 Task: In message reminders turn off push notifications.
Action: Mouse moved to (596, 55)
Screenshot: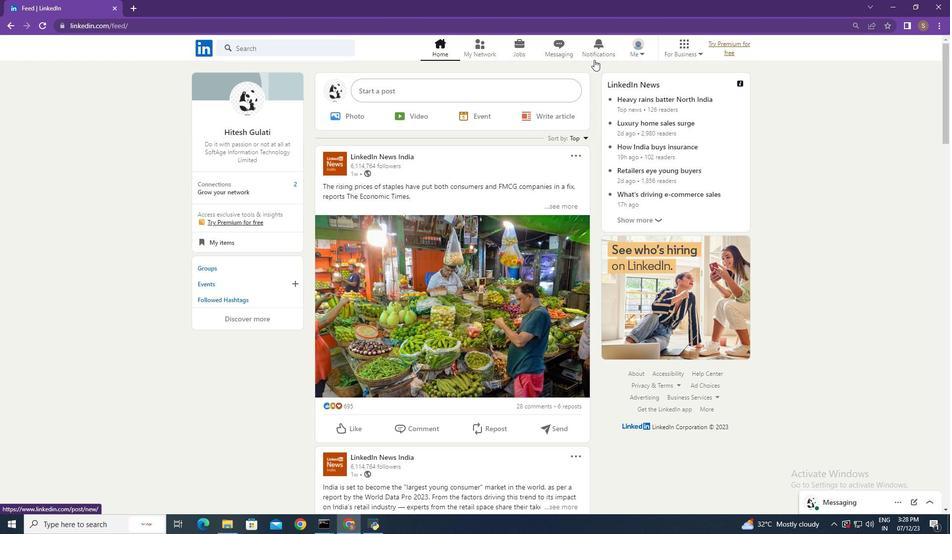 
Action: Mouse pressed left at (596, 55)
Screenshot: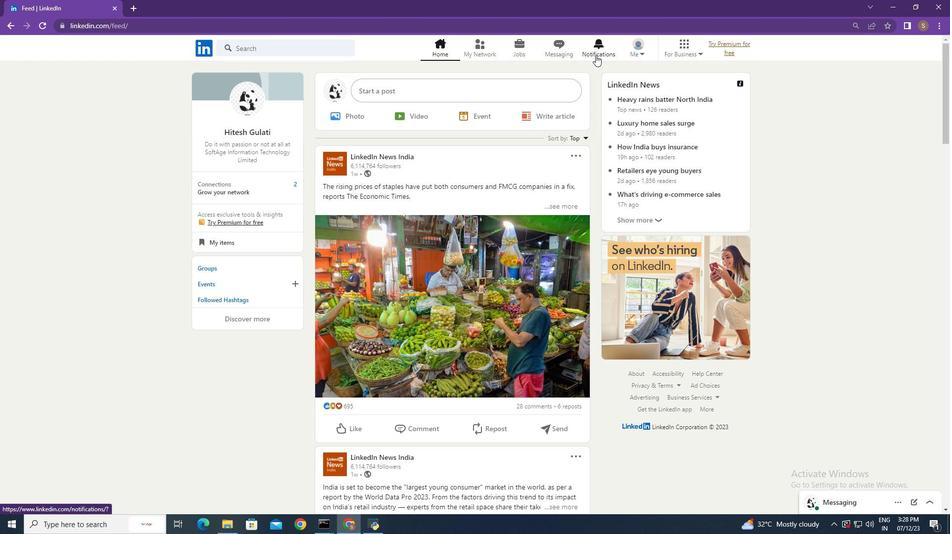 
Action: Mouse moved to (229, 114)
Screenshot: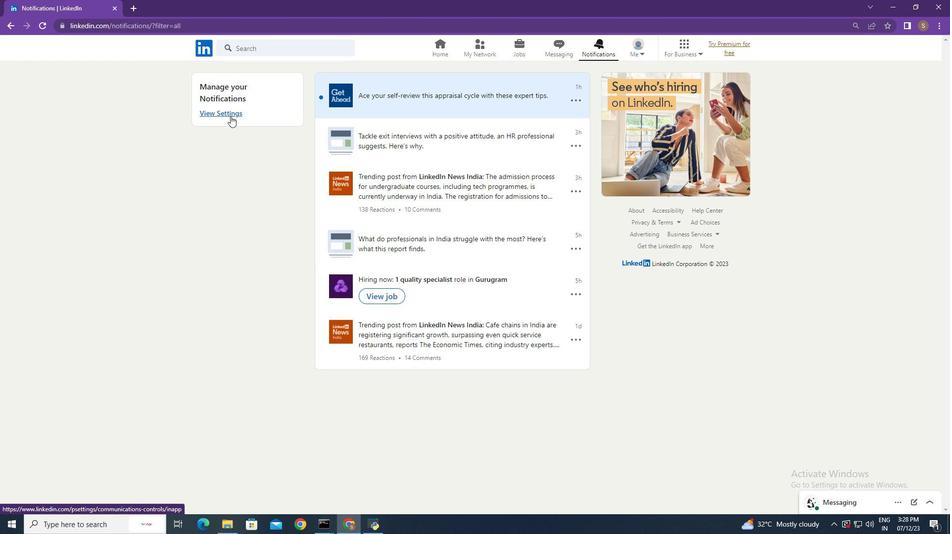 
Action: Mouse pressed left at (229, 114)
Screenshot: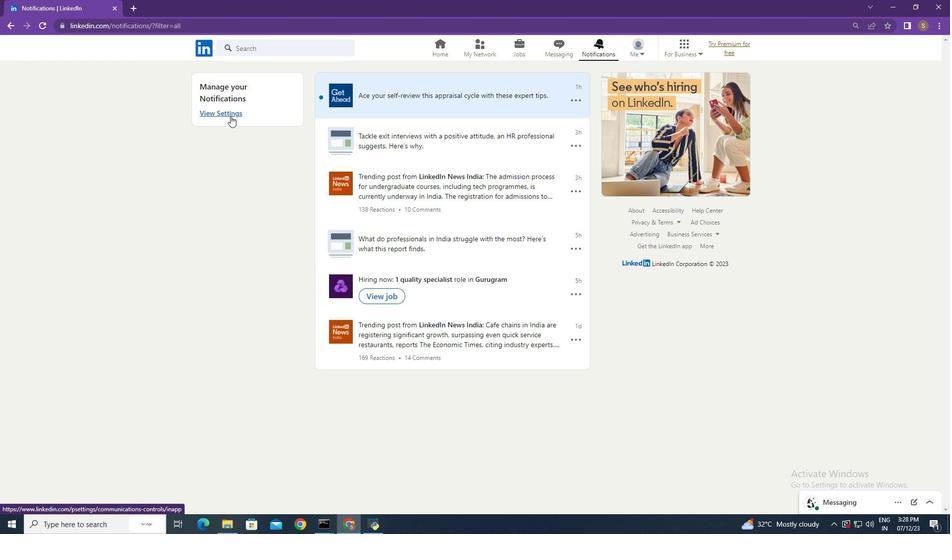 
Action: Mouse moved to (513, 255)
Screenshot: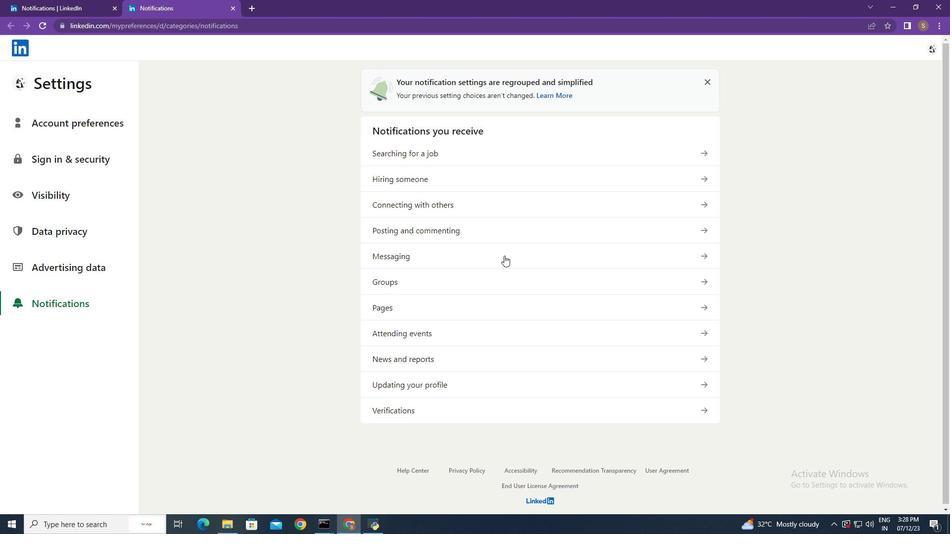 
Action: Mouse pressed left at (513, 255)
Screenshot: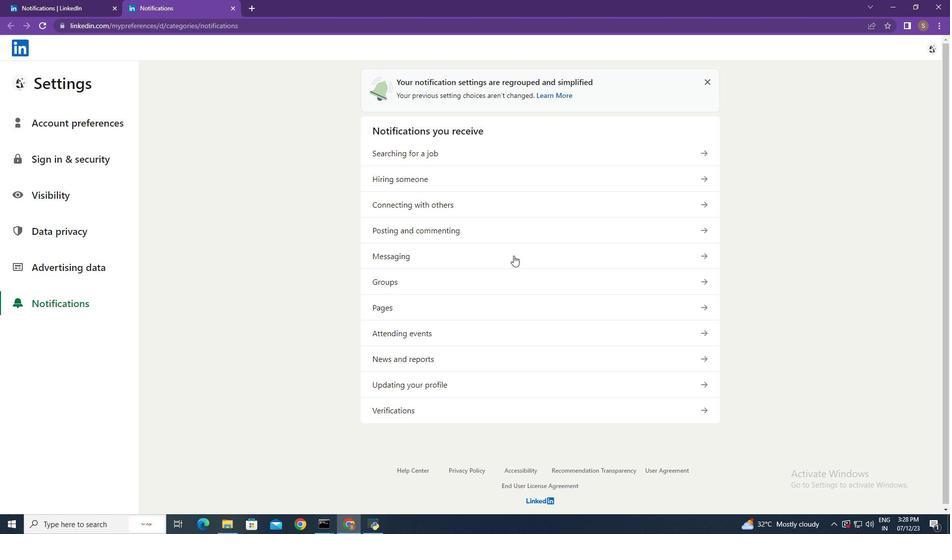 
Action: Mouse moved to (625, 180)
Screenshot: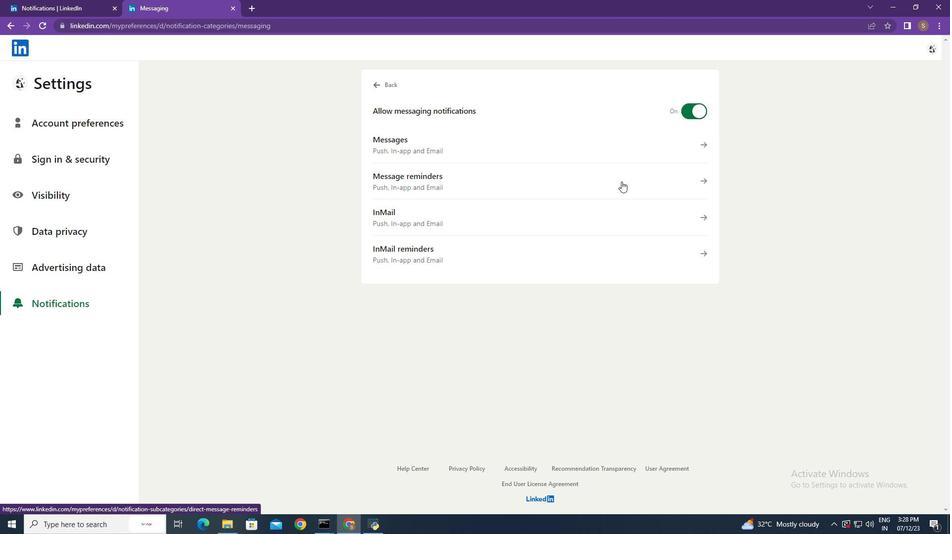 
Action: Mouse pressed left at (625, 180)
Screenshot: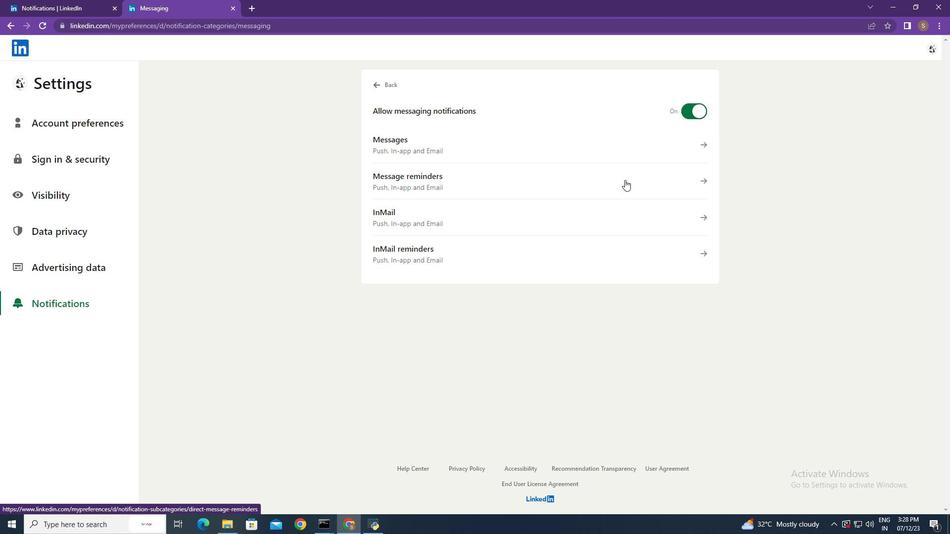 
Action: Mouse moved to (694, 209)
Screenshot: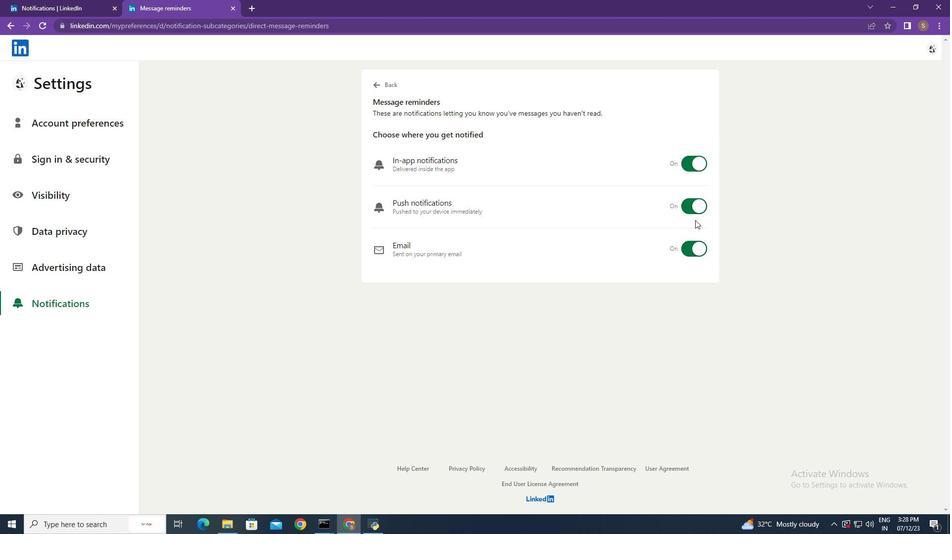 
Action: Mouse pressed left at (694, 209)
Screenshot: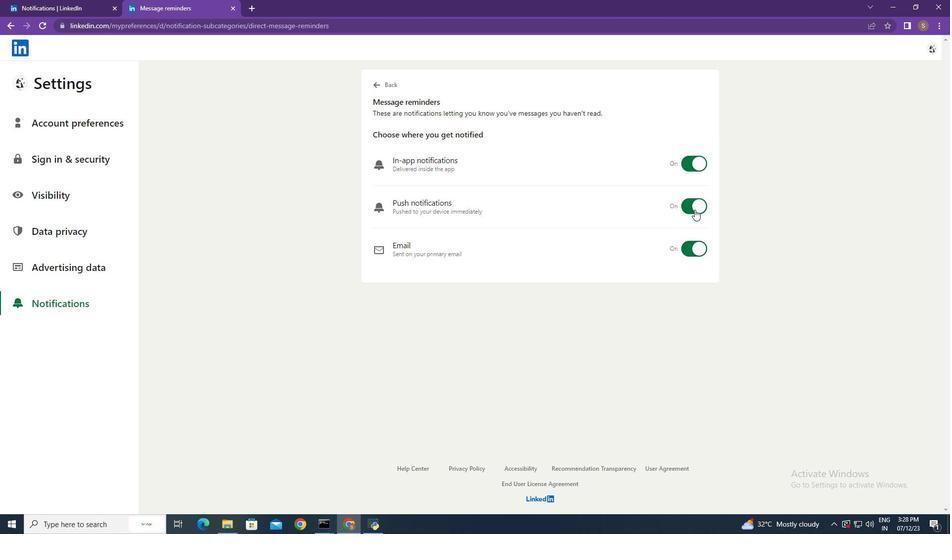 
Action: Mouse moved to (822, 166)
Screenshot: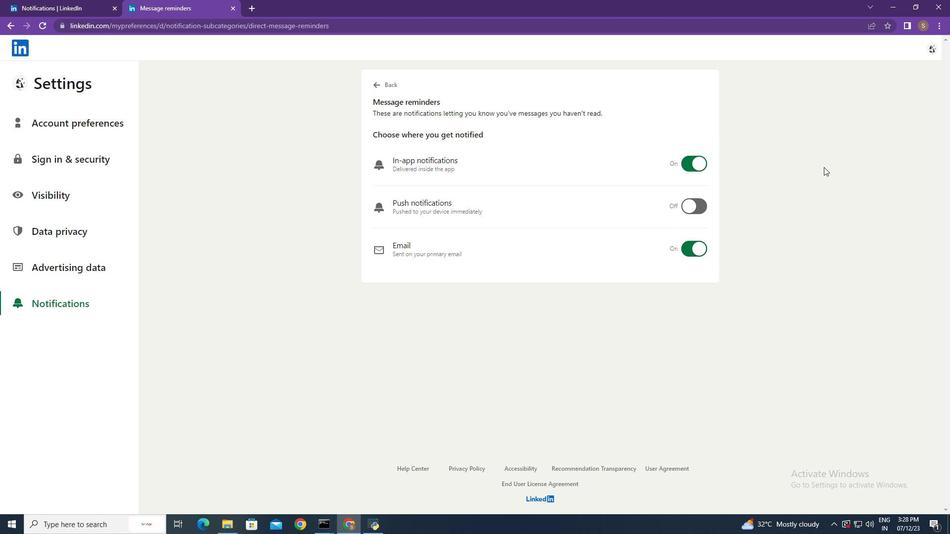 
